 Task: Add Sprouts Avocado Cooking Spray to the cart.
Action: Mouse moved to (16, 60)
Screenshot: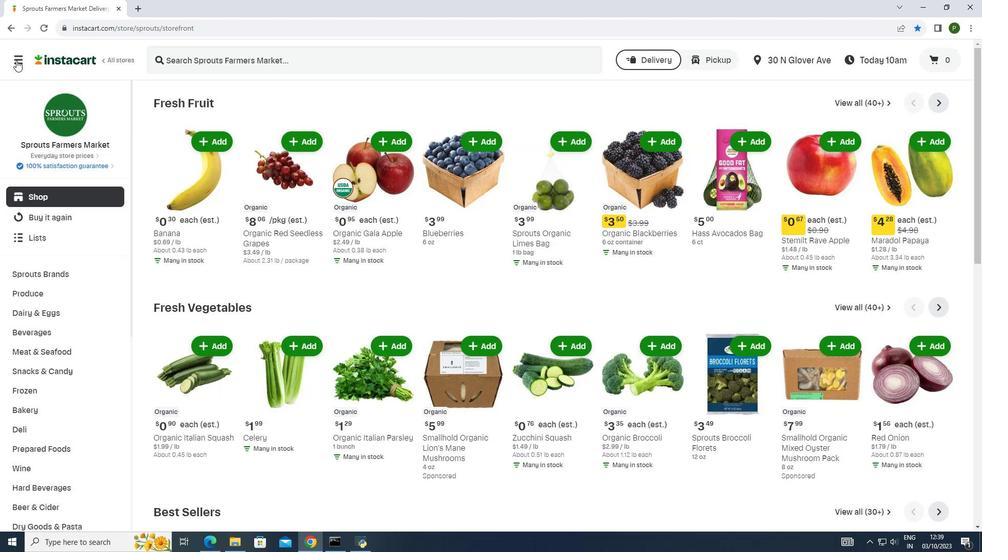 
Action: Mouse pressed left at (16, 60)
Screenshot: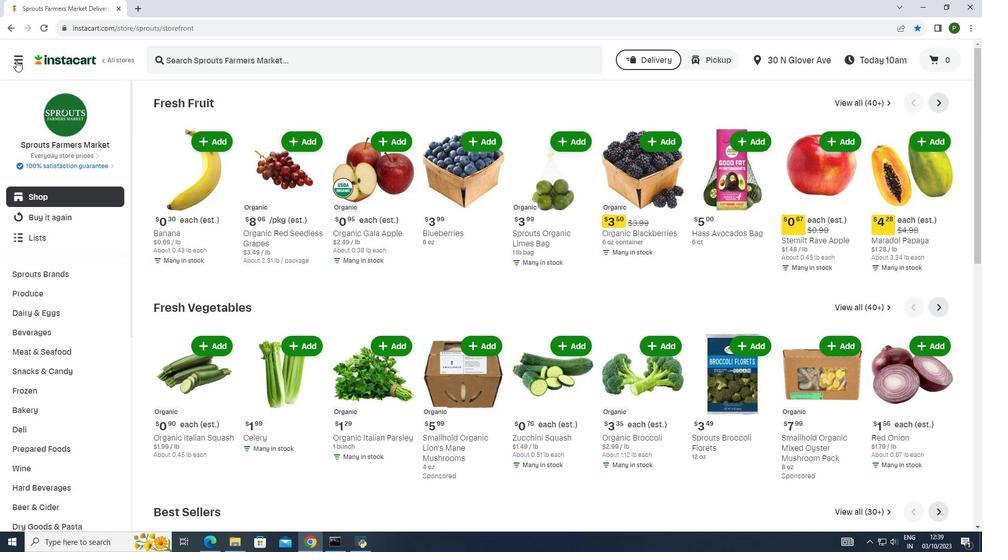 
Action: Mouse moved to (58, 271)
Screenshot: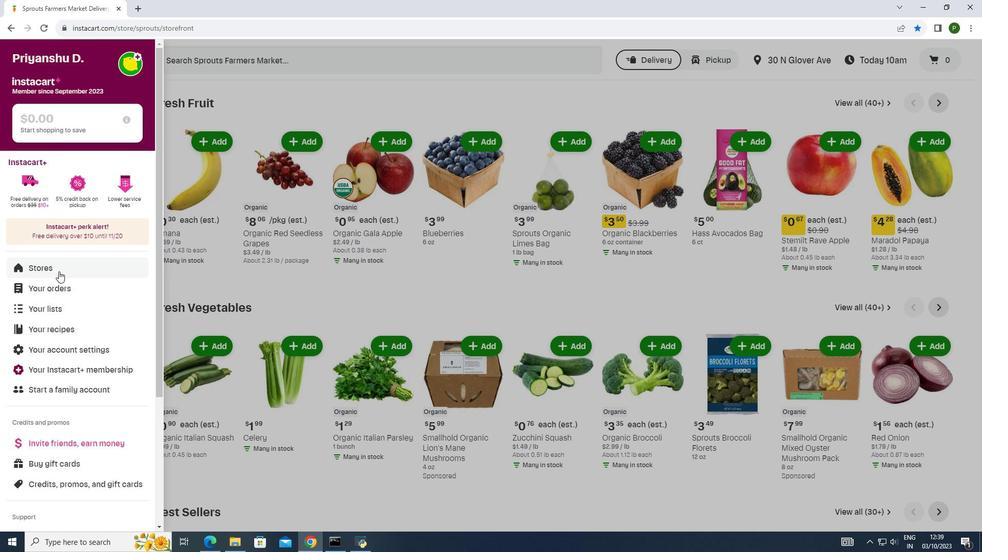 
Action: Mouse pressed left at (58, 271)
Screenshot: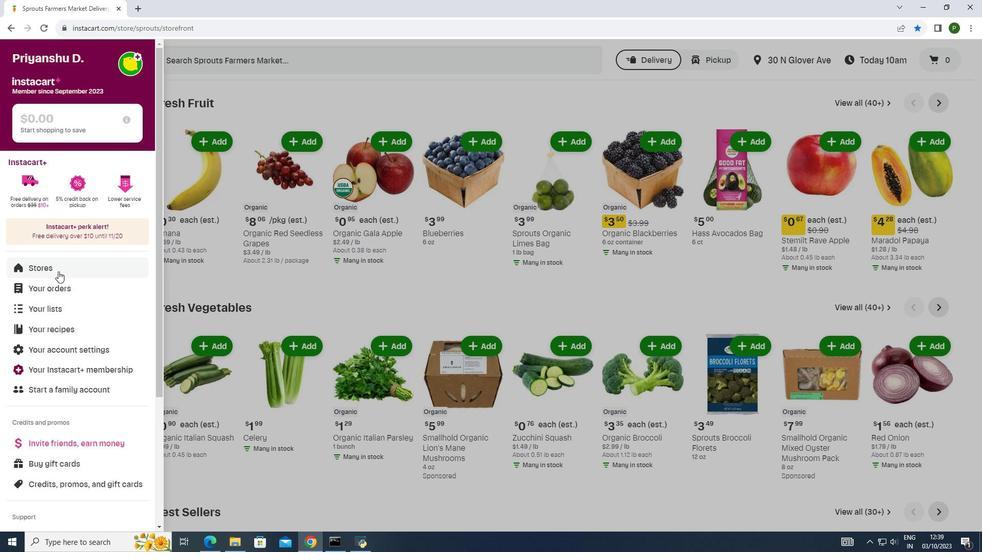 
Action: Mouse moved to (226, 105)
Screenshot: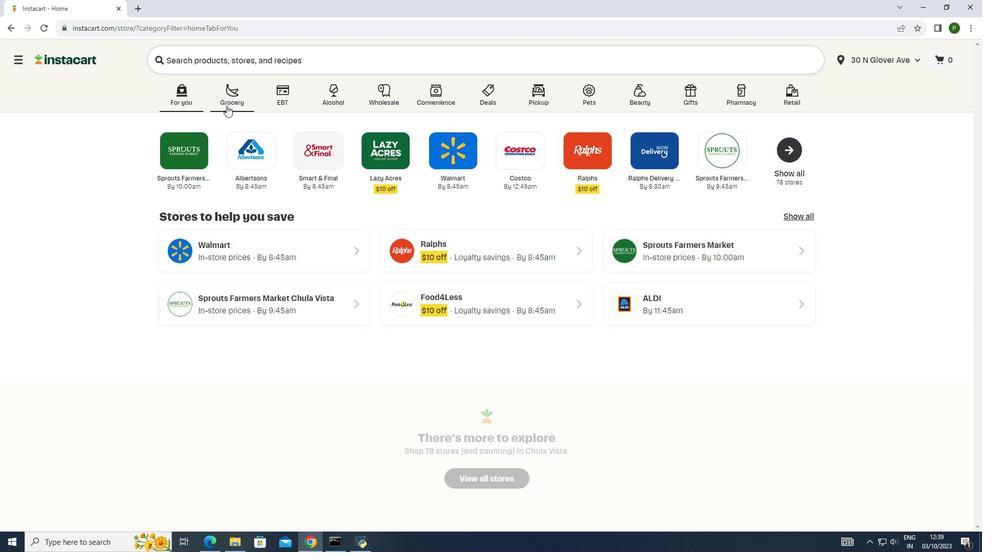 
Action: Mouse pressed left at (226, 105)
Screenshot: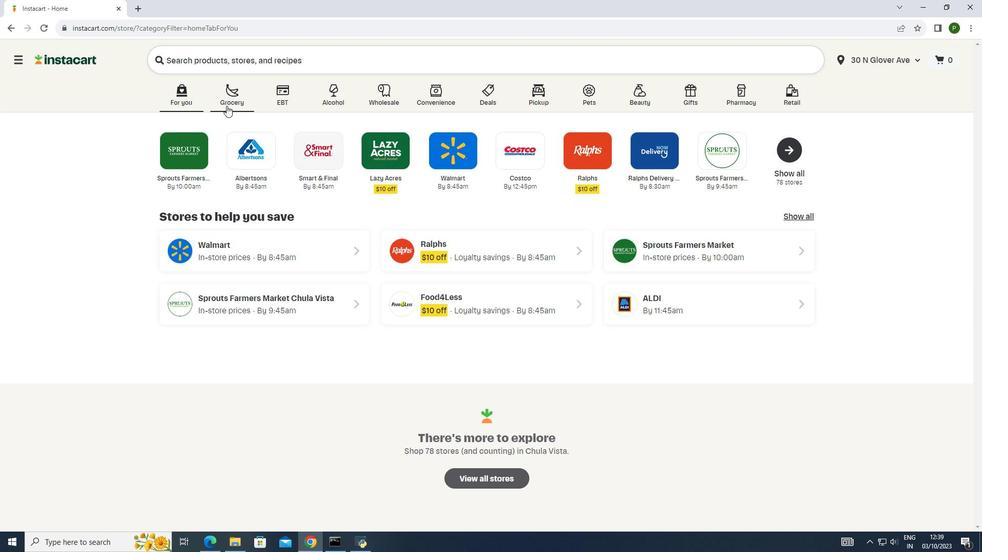 
Action: Mouse moved to (521, 145)
Screenshot: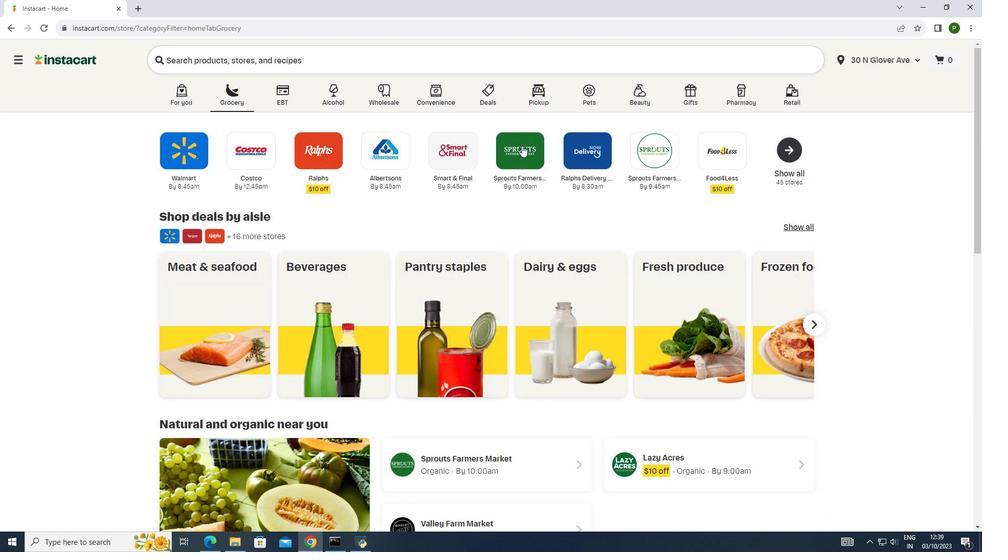 
Action: Mouse pressed left at (521, 145)
Screenshot: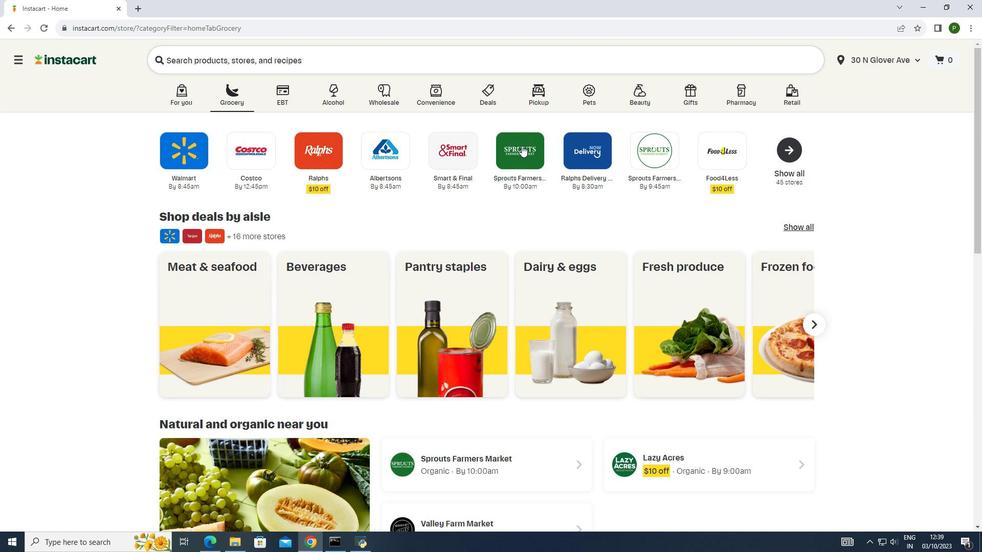 
Action: Mouse moved to (89, 273)
Screenshot: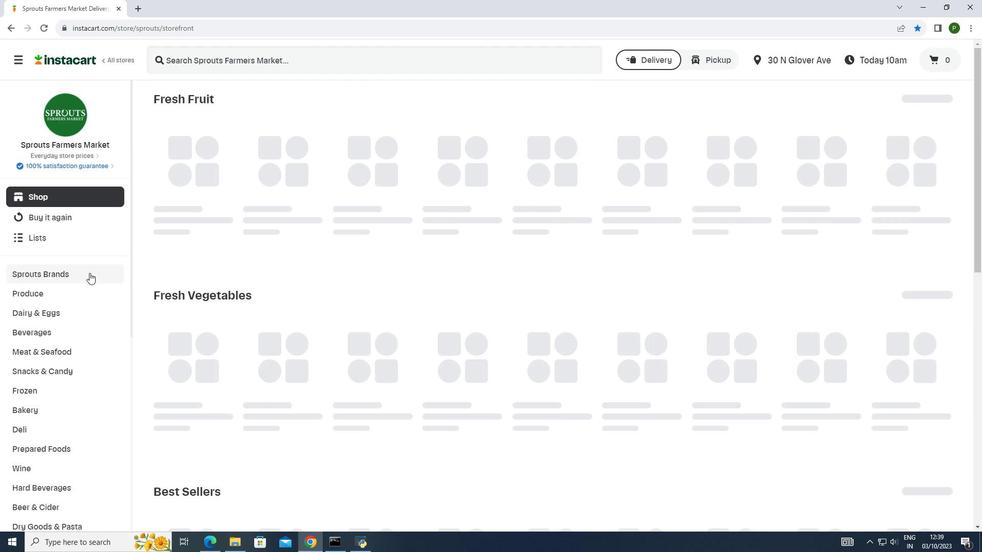 
Action: Mouse pressed left at (89, 273)
Screenshot: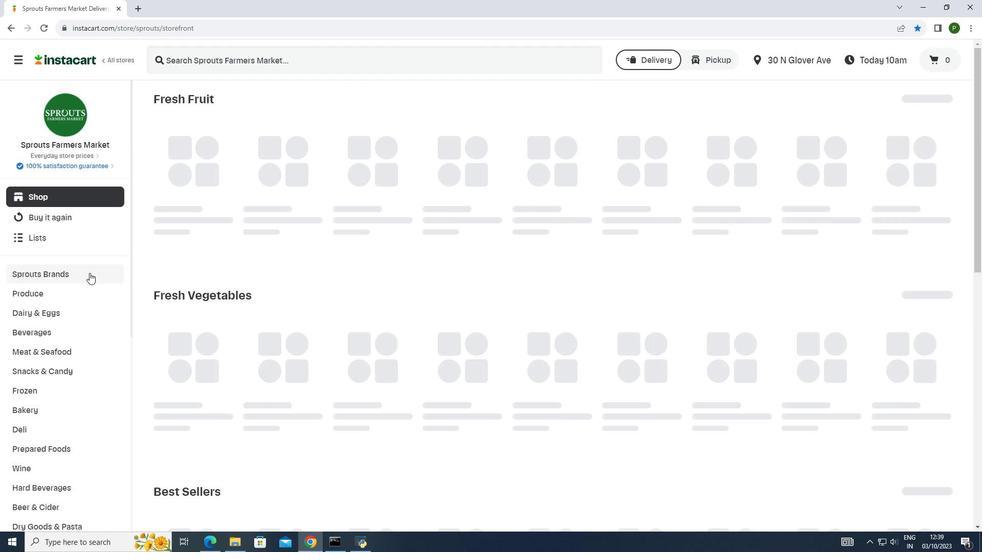 
Action: Mouse moved to (56, 350)
Screenshot: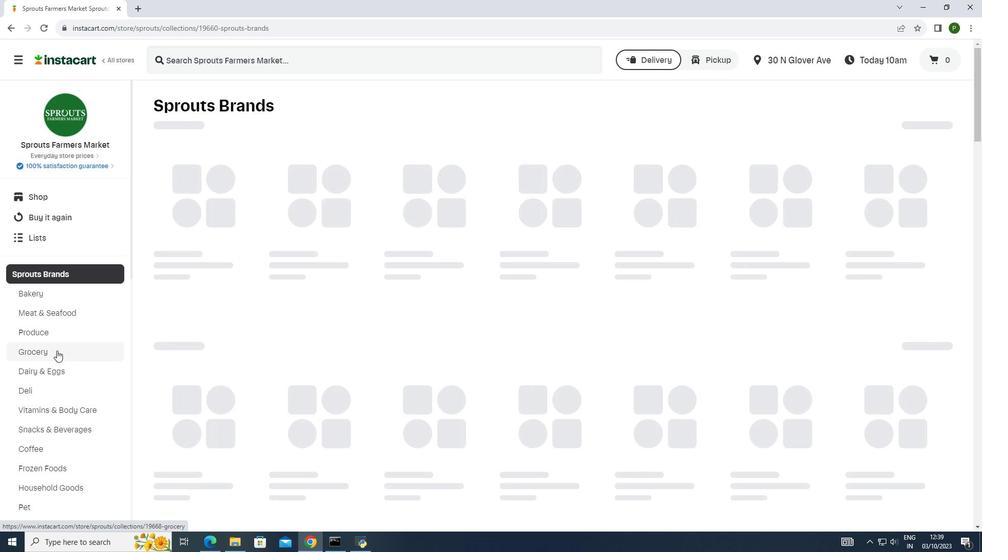 
Action: Mouse pressed left at (56, 350)
Screenshot: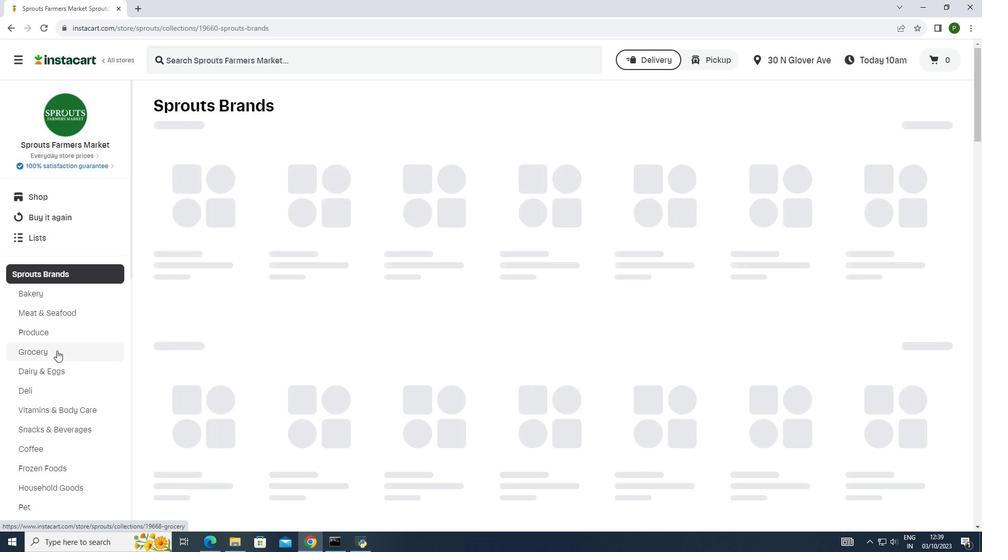 
Action: Mouse moved to (273, 188)
Screenshot: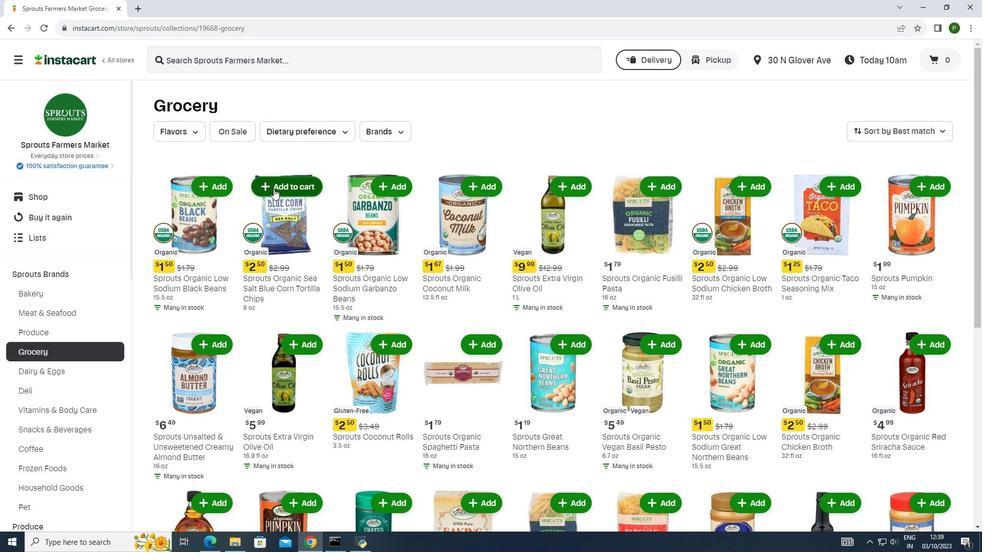 
Action: Mouse scrolled (273, 188) with delta (0, 0)
Screenshot: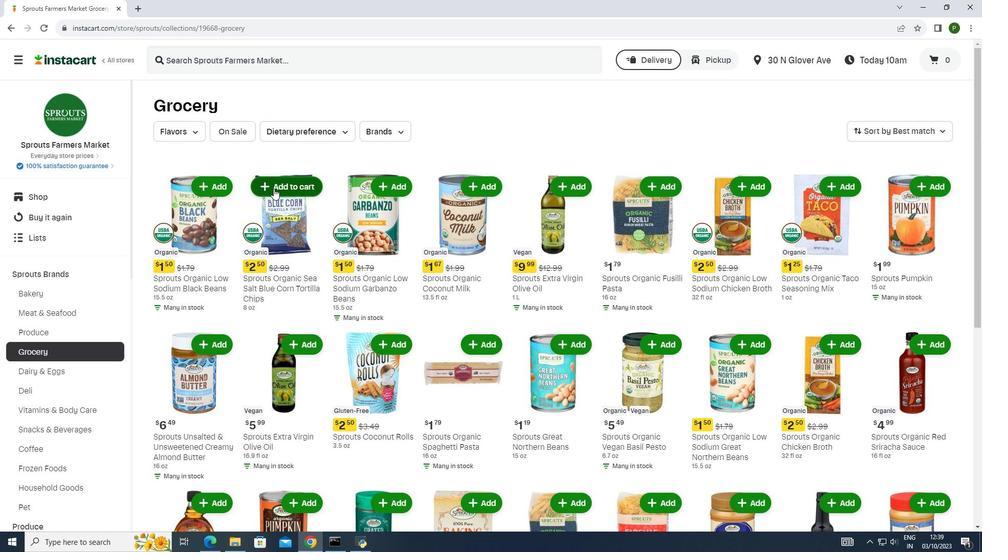 
Action: Mouse scrolled (273, 188) with delta (0, 0)
Screenshot: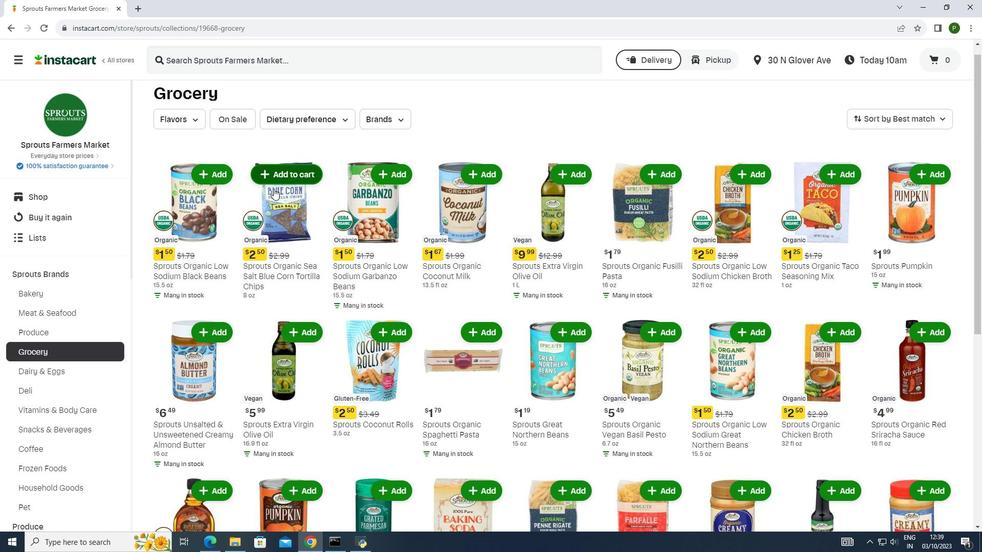 
Action: Mouse scrolled (273, 188) with delta (0, 0)
Screenshot: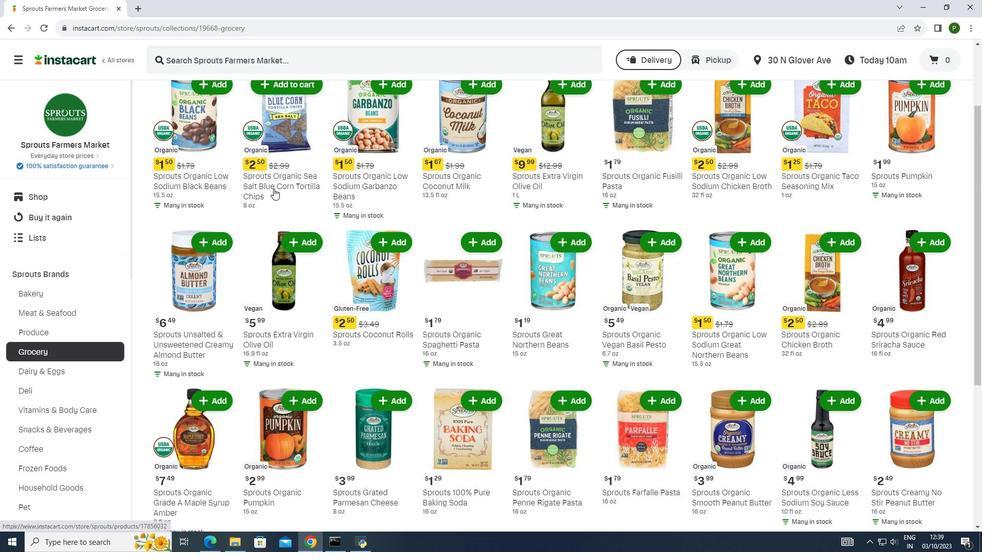 
Action: Mouse scrolled (273, 188) with delta (0, 0)
Screenshot: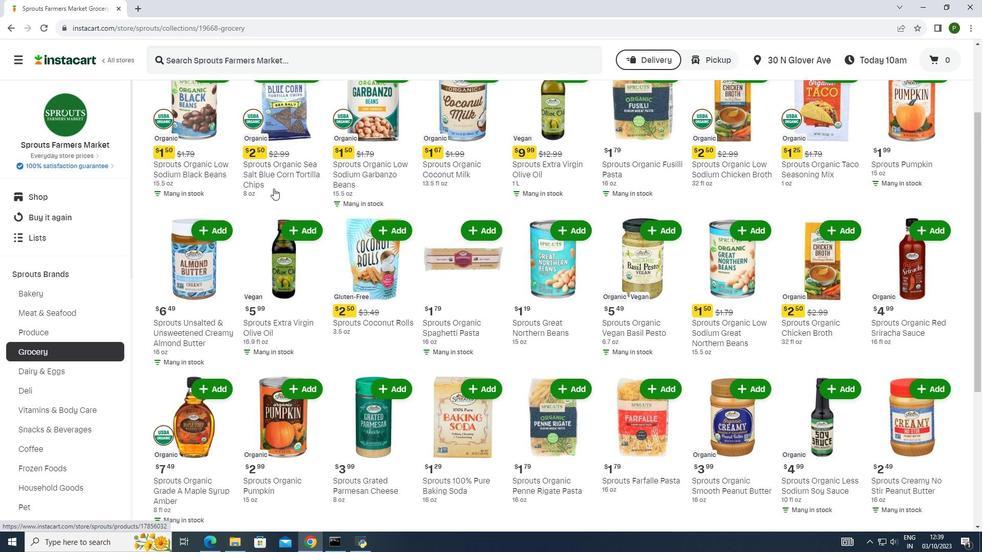 
Action: Mouse scrolled (273, 188) with delta (0, 0)
Screenshot: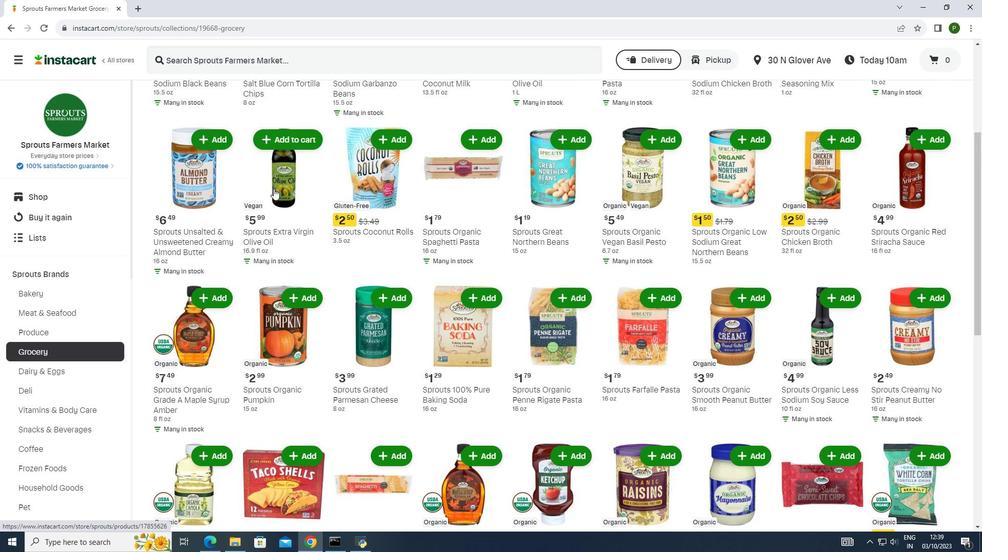
Action: Mouse scrolled (273, 188) with delta (0, 0)
Screenshot: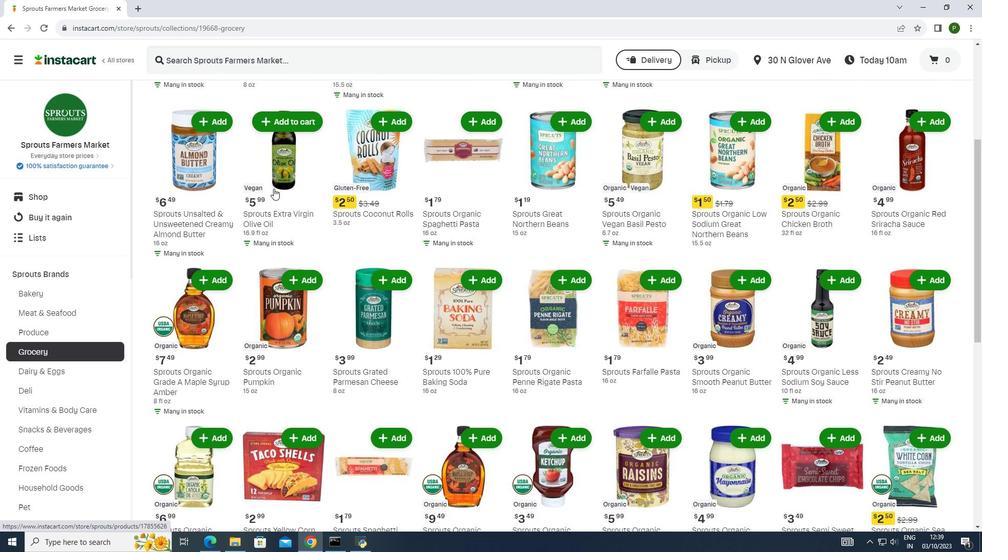 
Action: Mouse scrolled (273, 188) with delta (0, 0)
Screenshot: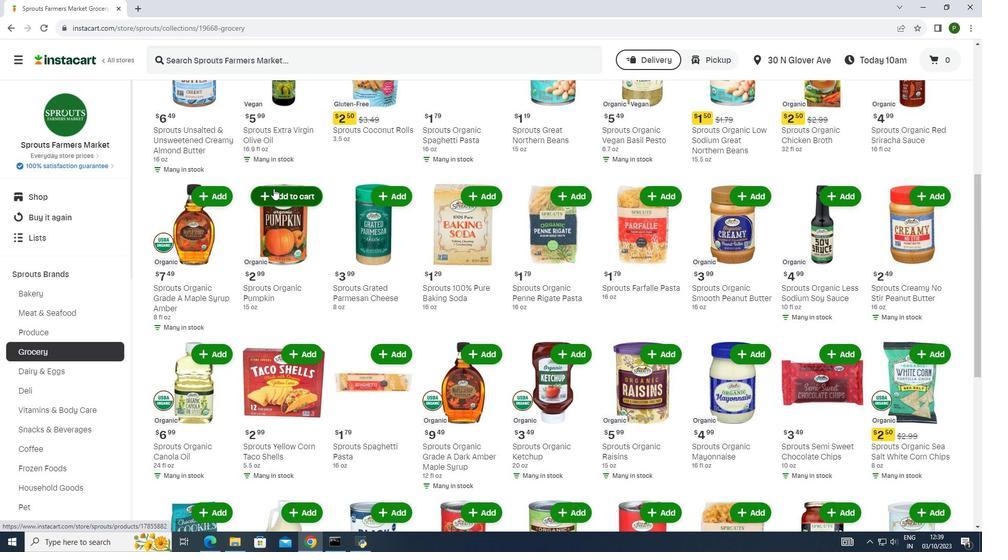 
Action: Mouse scrolled (273, 188) with delta (0, 0)
Screenshot: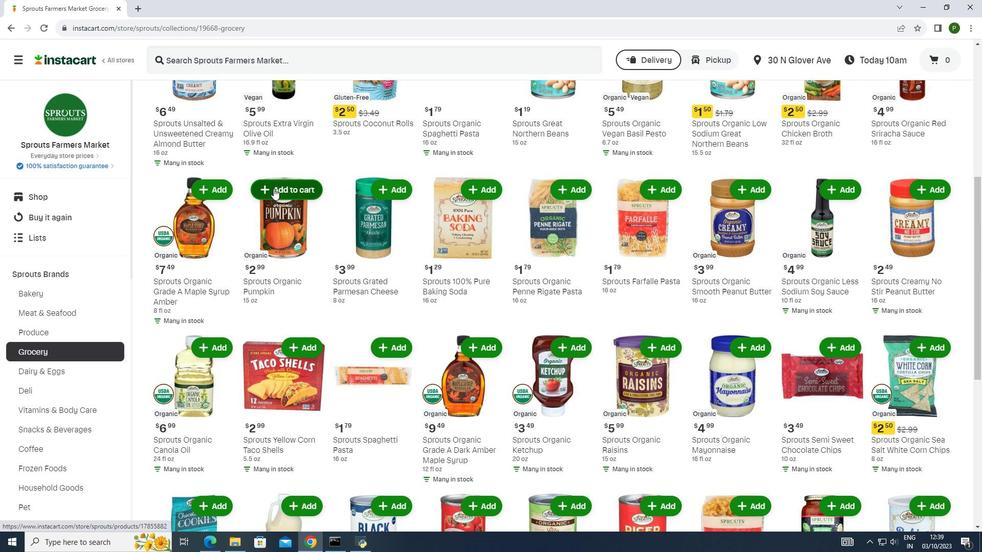 
Action: Mouse scrolled (273, 188) with delta (0, 0)
Screenshot: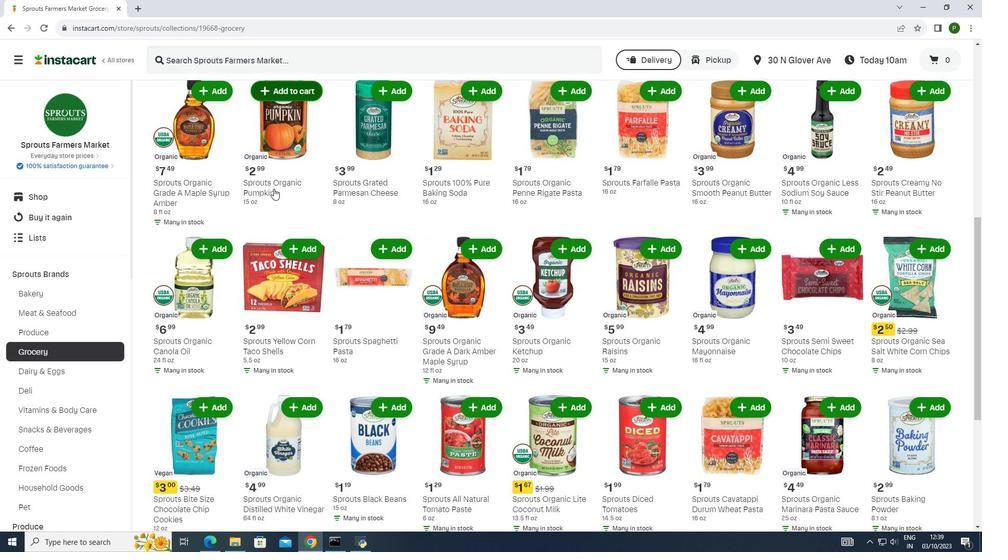 
Action: Mouse scrolled (273, 188) with delta (0, 0)
Screenshot: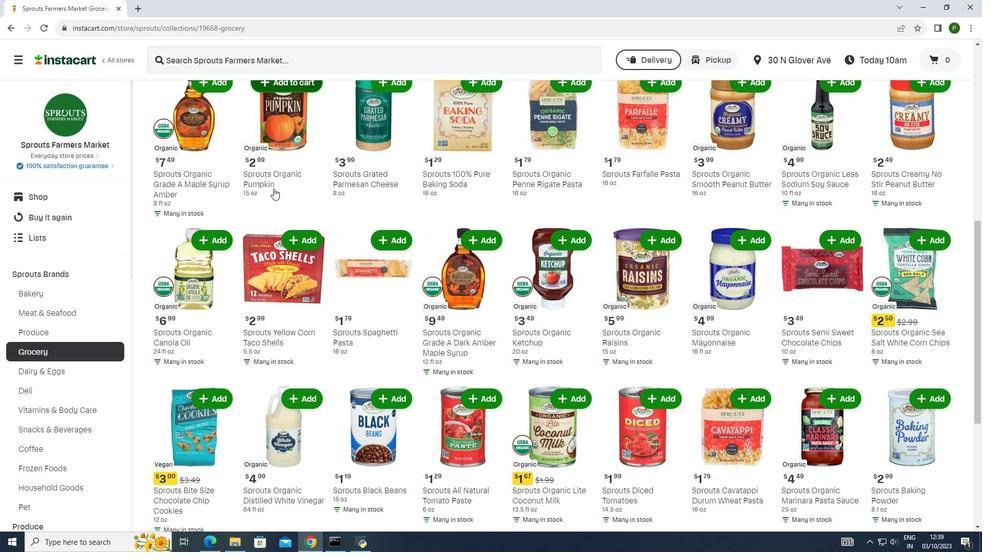 
Action: Mouse scrolled (273, 188) with delta (0, 0)
Screenshot: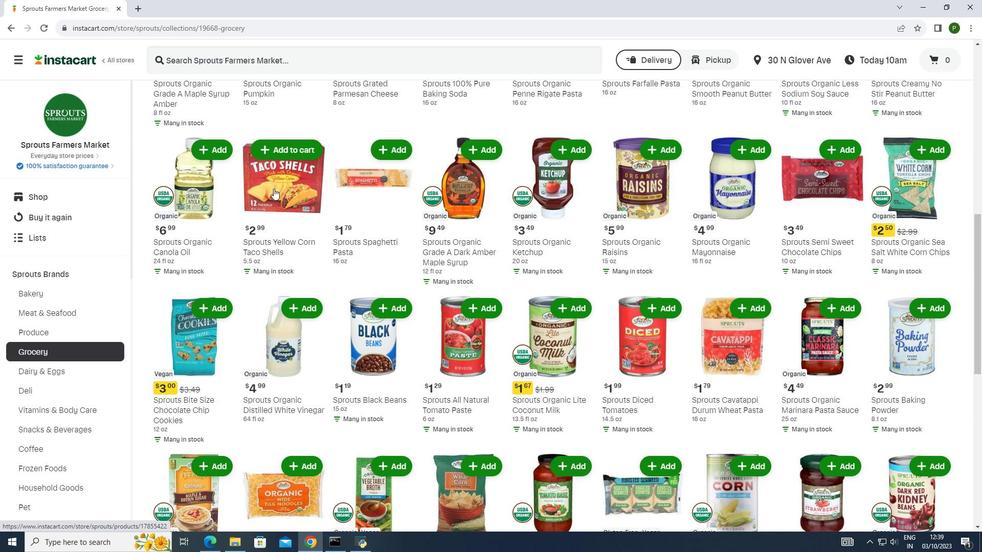 
Action: Mouse scrolled (273, 188) with delta (0, 0)
Screenshot: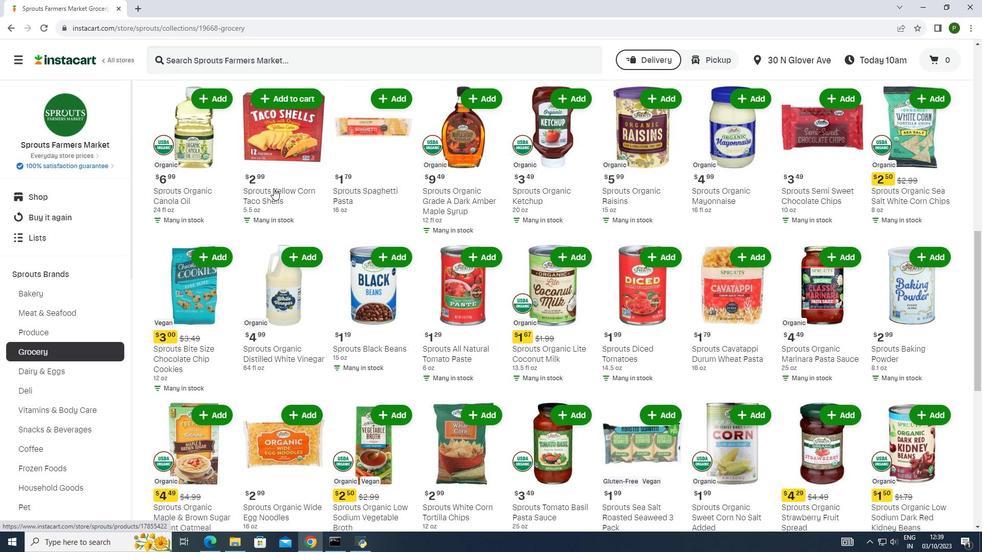 
Action: Mouse scrolled (273, 188) with delta (0, 0)
Screenshot: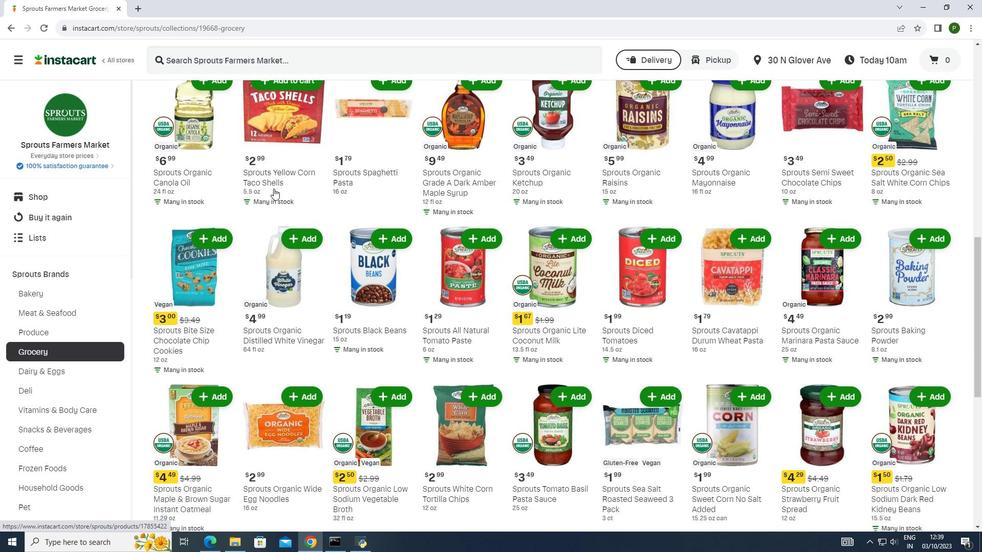 
Action: Mouse scrolled (273, 188) with delta (0, 0)
Screenshot: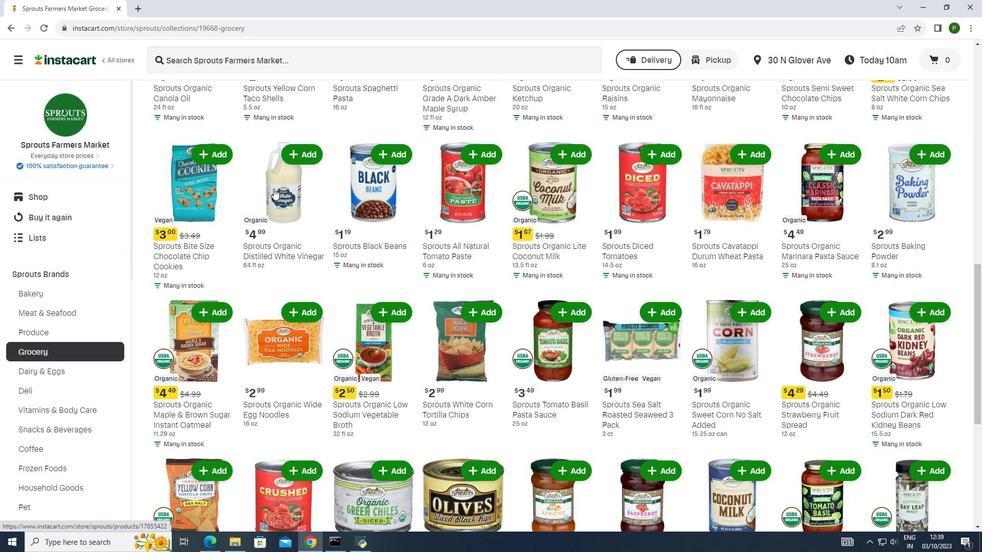 
Action: Mouse scrolled (273, 188) with delta (0, 0)
Screenshot: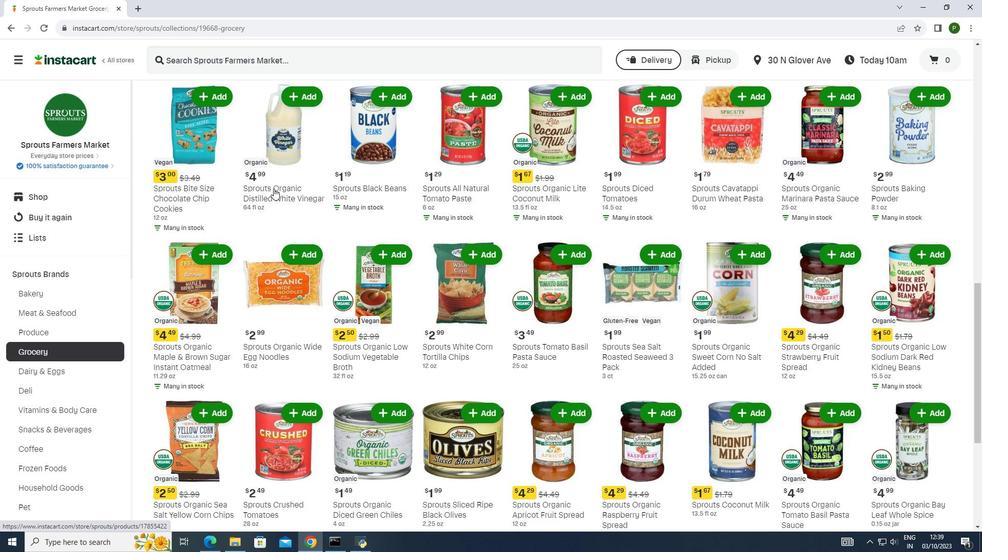 
Action: Mouse scrolled (273, 188) with delta (0, 0)
Screenshot: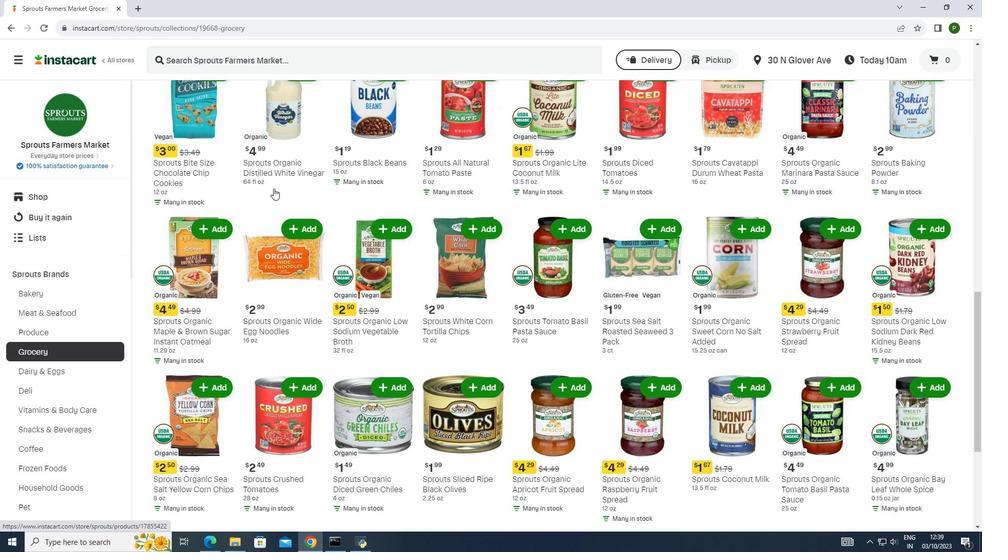 
Action: Mouse scrolled (273, 188) with delta (0, 0)
Screenshot: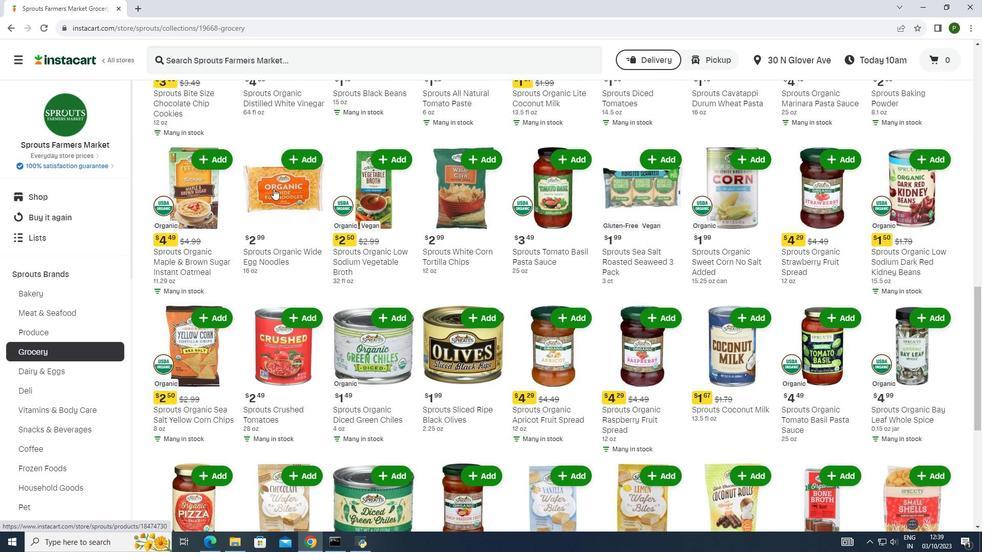 
Action: Mouse scrolled (273, 188) with delta (0, 0)
Screenshot: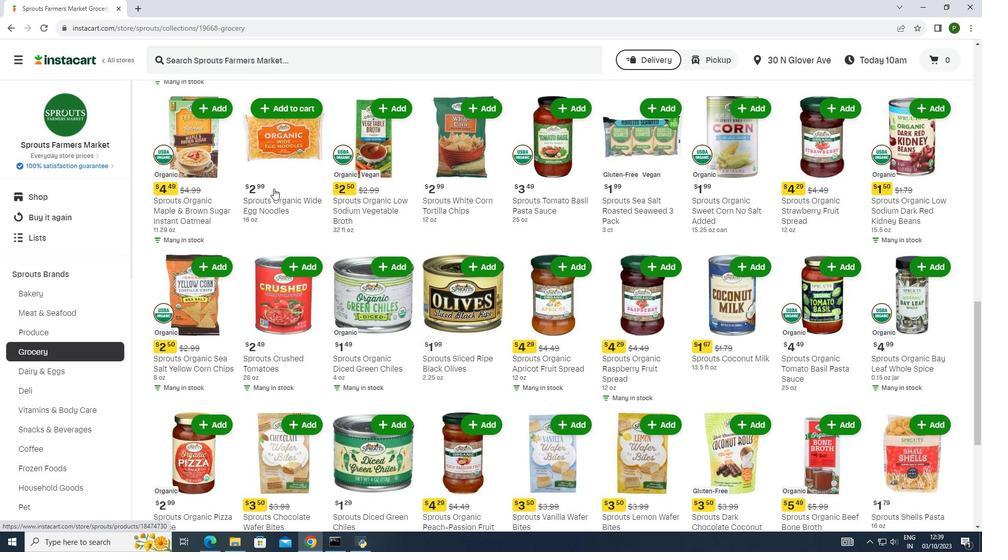 
Action: Mouse scrolled (273, 188) with delta (0, 0)
Screenshot: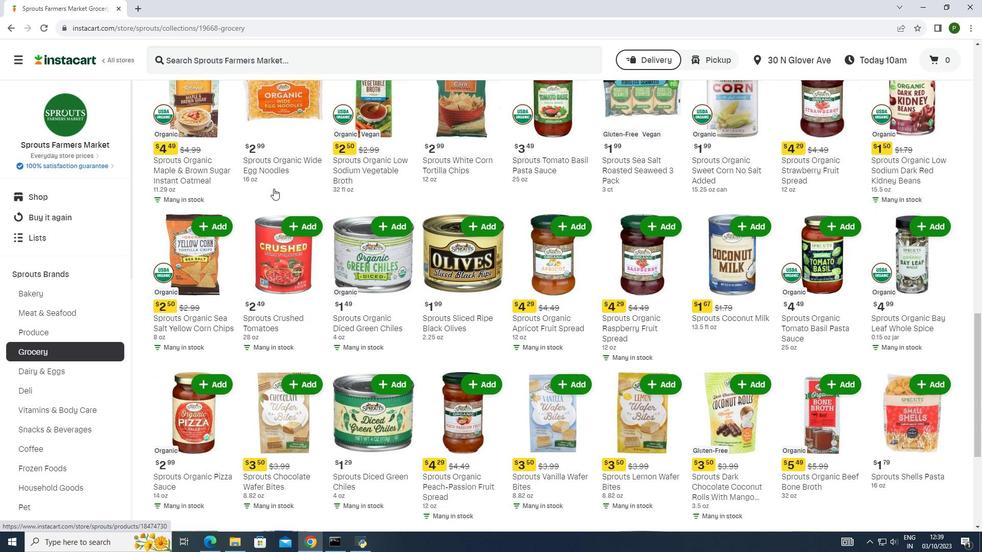 
Action: Mouse scrolled (273, 188) with delta (0, 0)
Screenshot: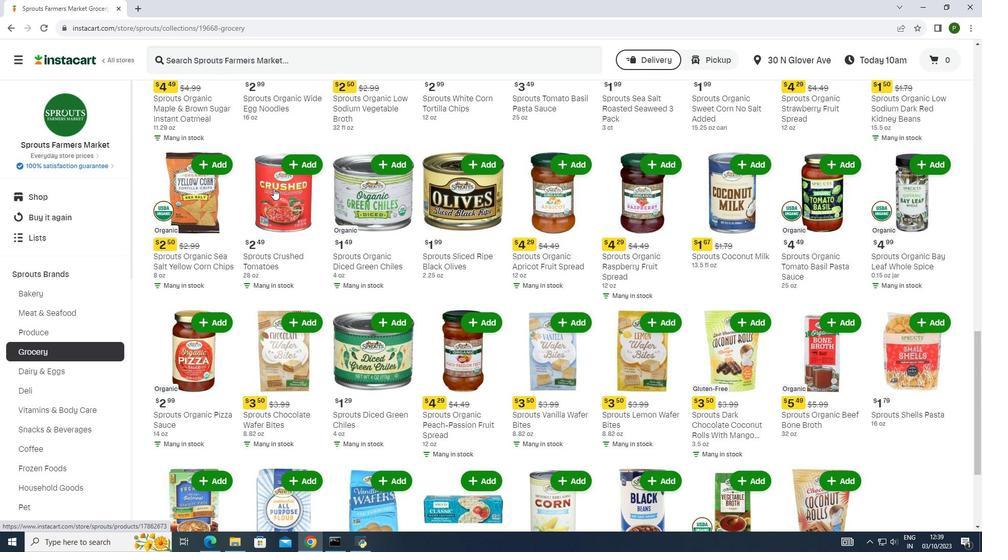 
Action: Mouse scrolled (273, 188) with delta (0, 0)
Screenshot: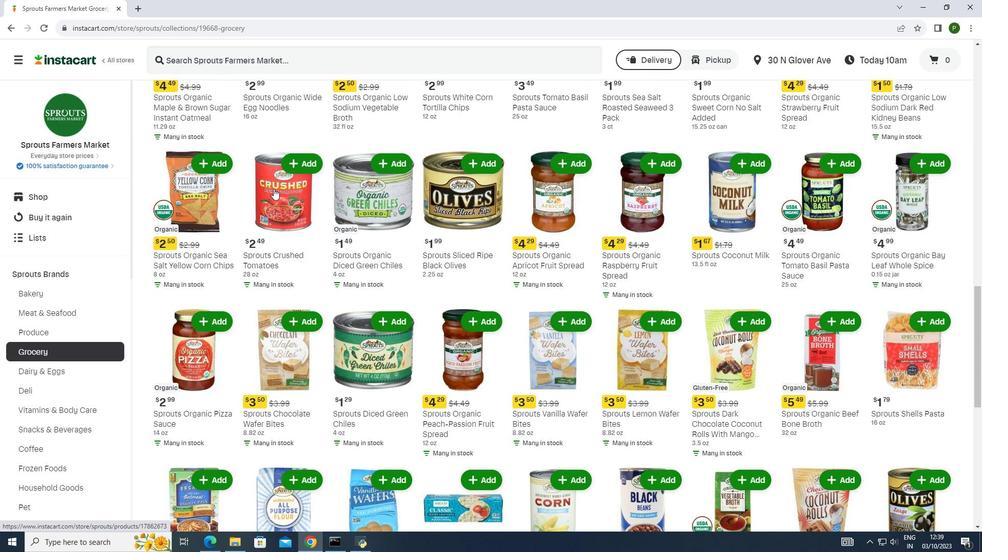 
Action: Mouse scrolled (273, 188) with delta (0, 0)
Screenshot: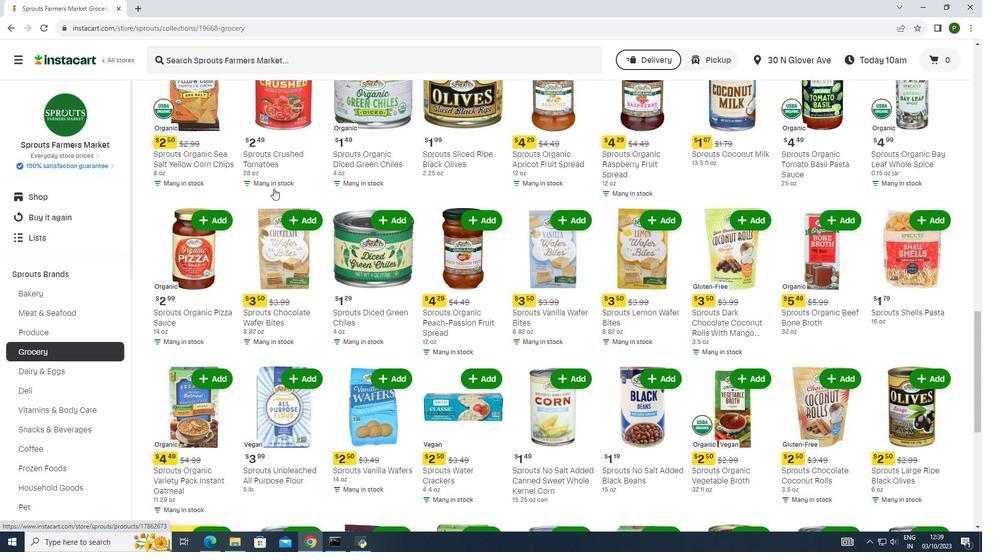 
Action: Mouse scrolled (273, 188) with delta (0, 0)
Screenshot: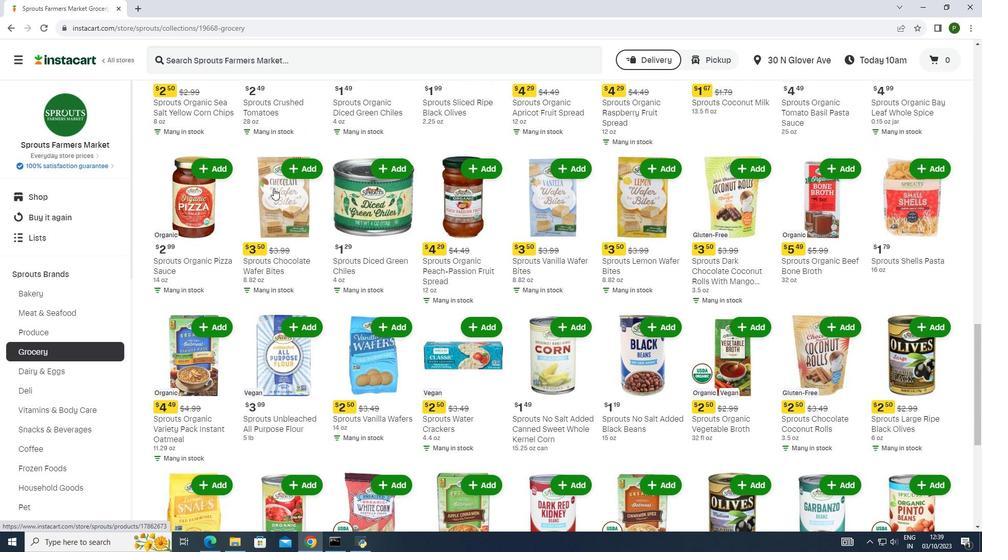 
Action: Mouse scrolled (273, 188) with delta (0, 0)
Screenshot: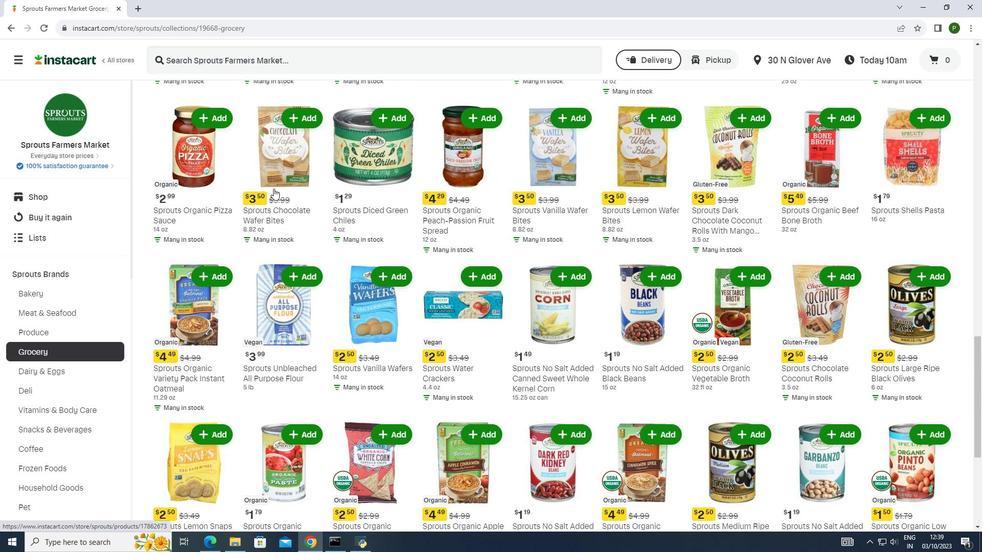 
Action: Mouse scrolled (273, 188) with delta (0, 0)
Screenshot: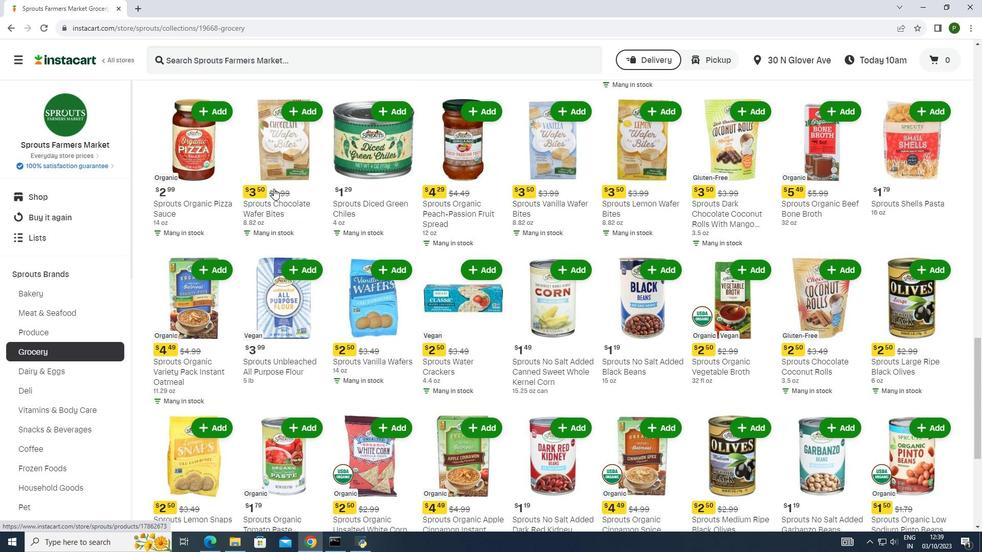 
Action: Mouse scrolled (273, 188) with delta (0, 0)
Screenshot: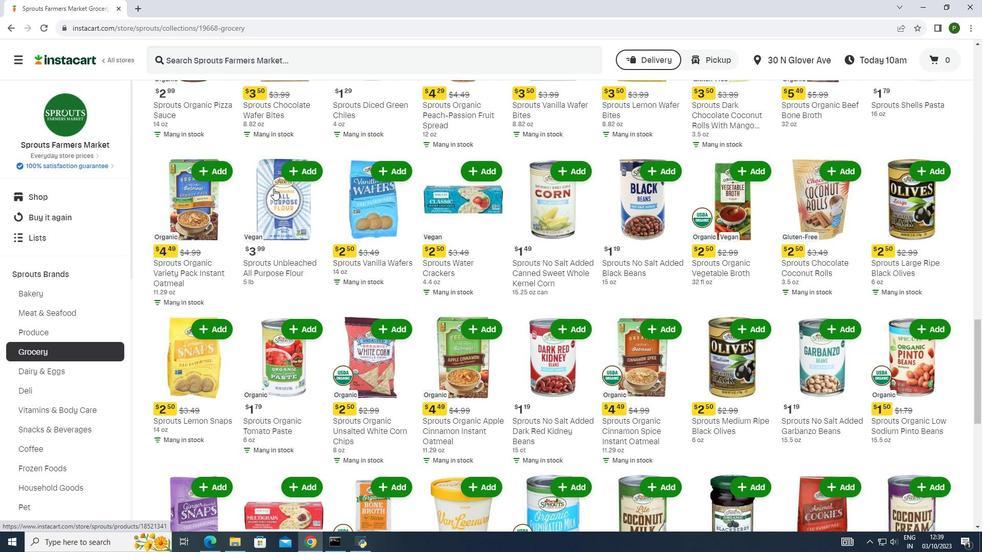 
Action: Mouse scrolled (273, 188) with delta (0, 0)
Screenshot: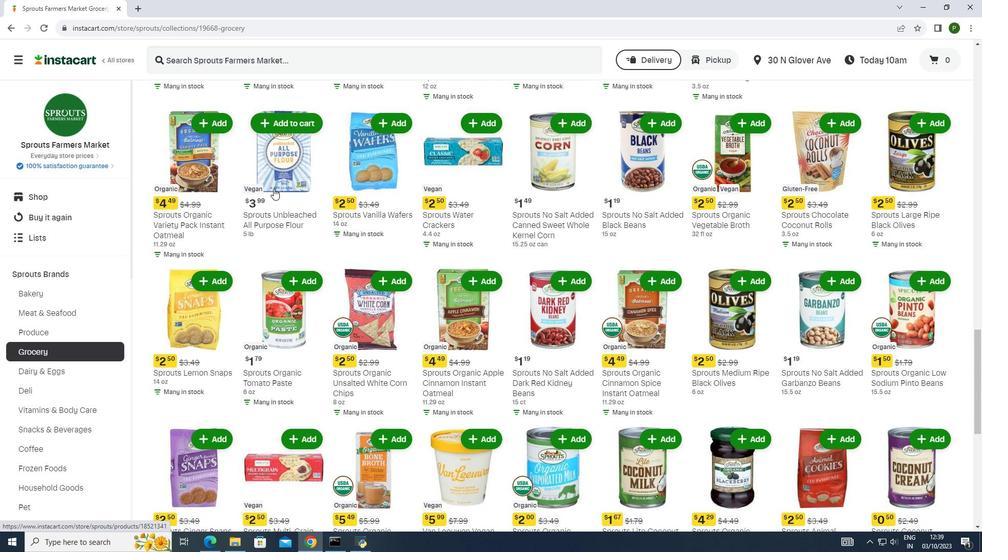 
Action: Mouse scrolled (273, 188) with delta (0, 0)
Screenshot: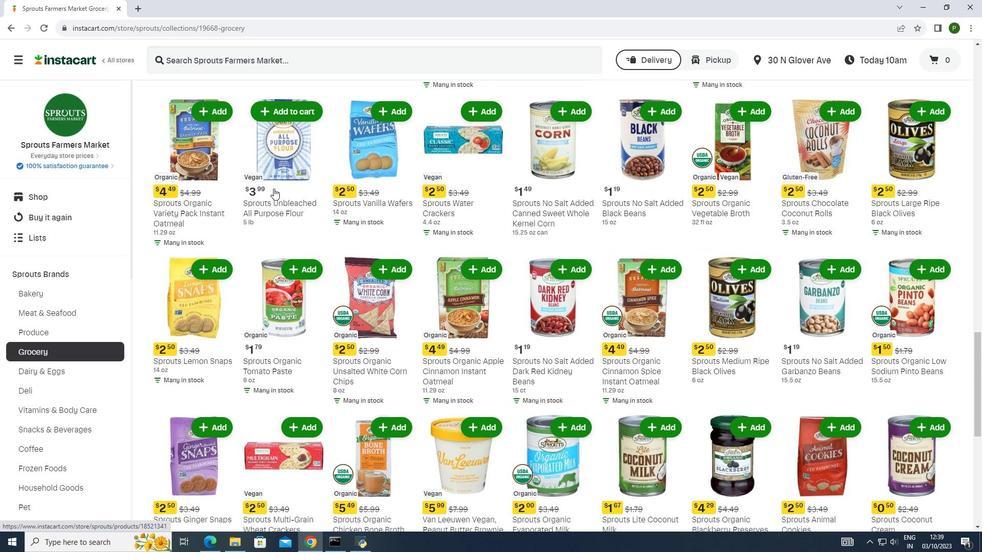 
Action: Mouse scrolled (273, 188) with delta (0, 0)
Screenshot: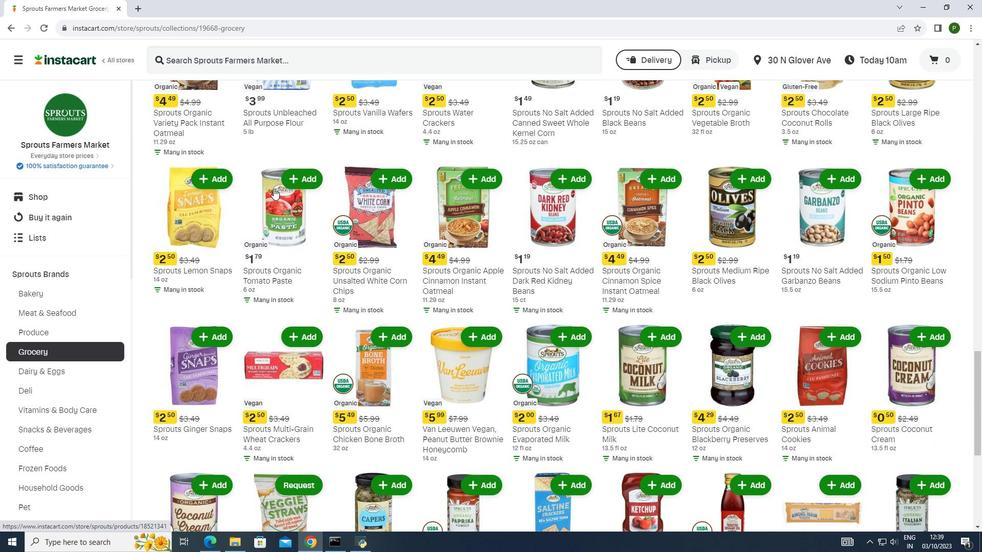 
Action: Mouse scrolled (273, 188) with delta (0, 0)
Screenshot: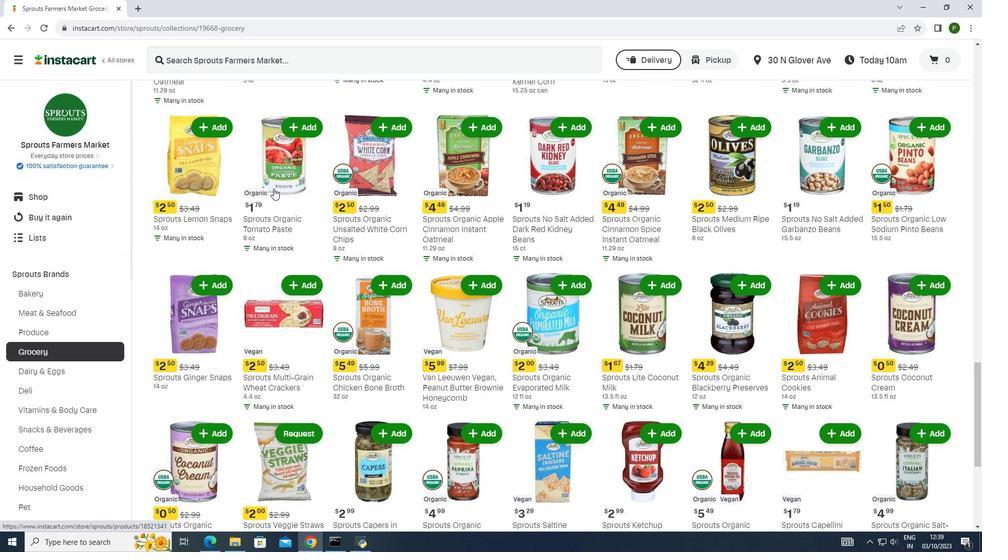 
Action: Mouse scrolled (273, 188) with delta (0, 0)
Screenshot: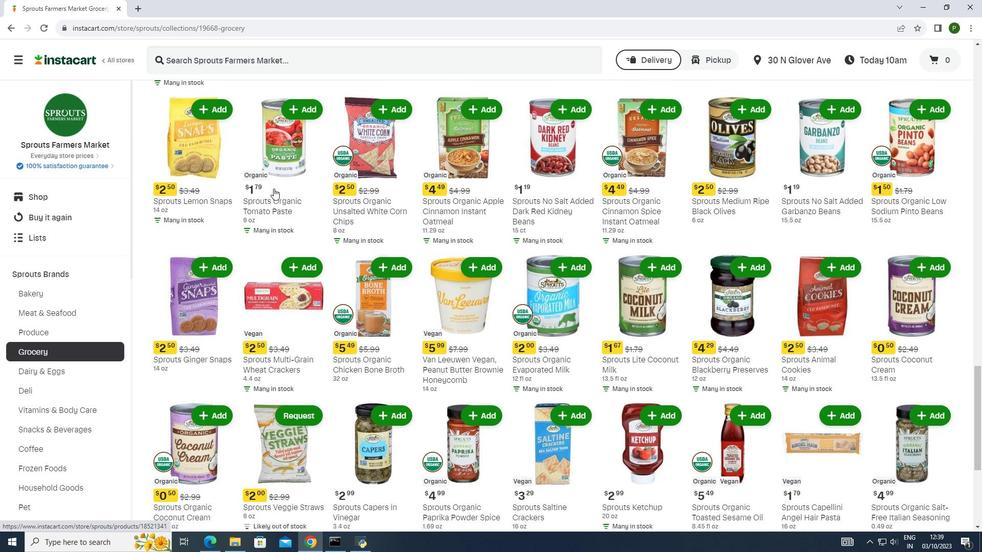 
Action: Mouse scrolled (273, 188) with delta (0, 0)
Screenshot: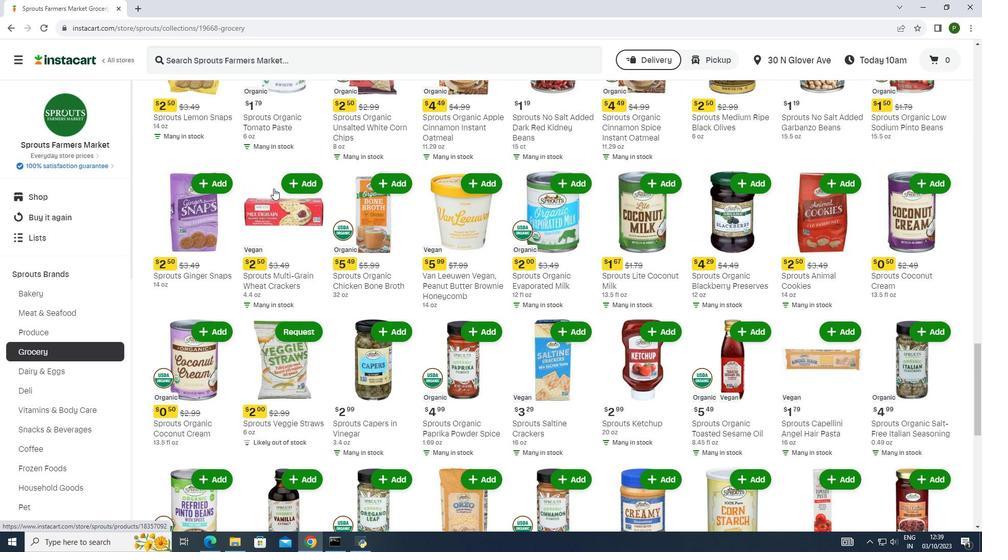 
Action: Mouse scrolled (273, 188) with delta (0, 0)
Screenshot: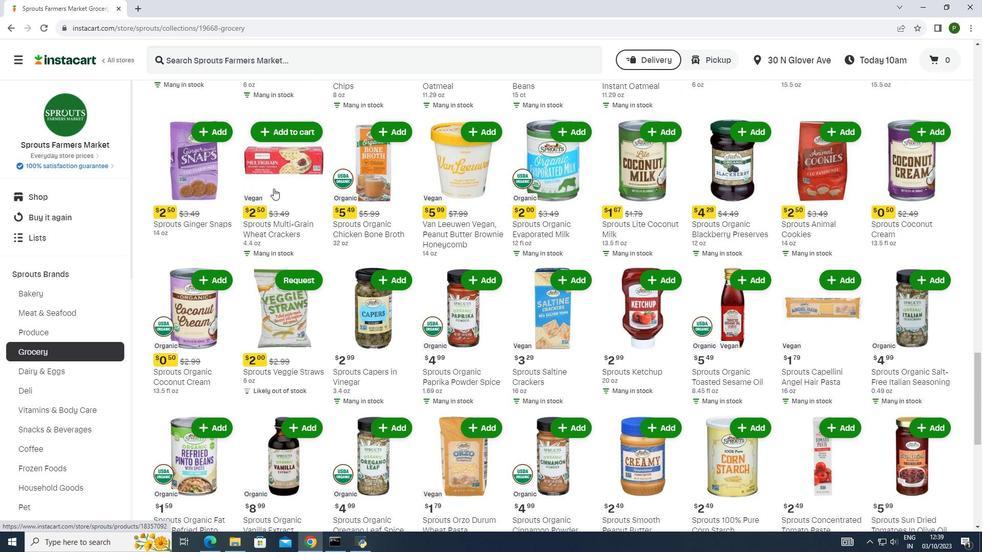 
Action: Mouse scrolled (273, 188) with delta (0, 0)
Screenshot: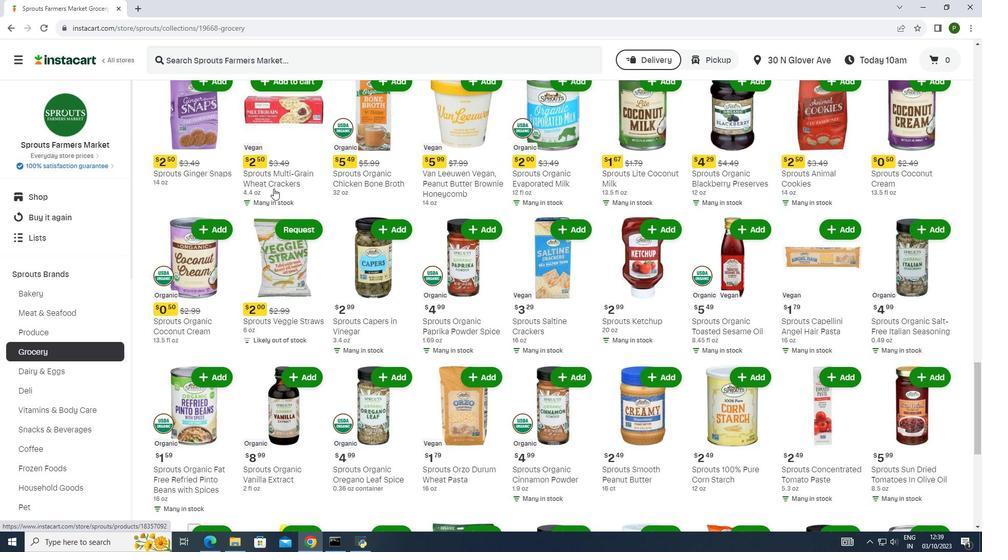 
Action: Mouse scrolled (273, 188) with delta (0, 0)
Screenshot: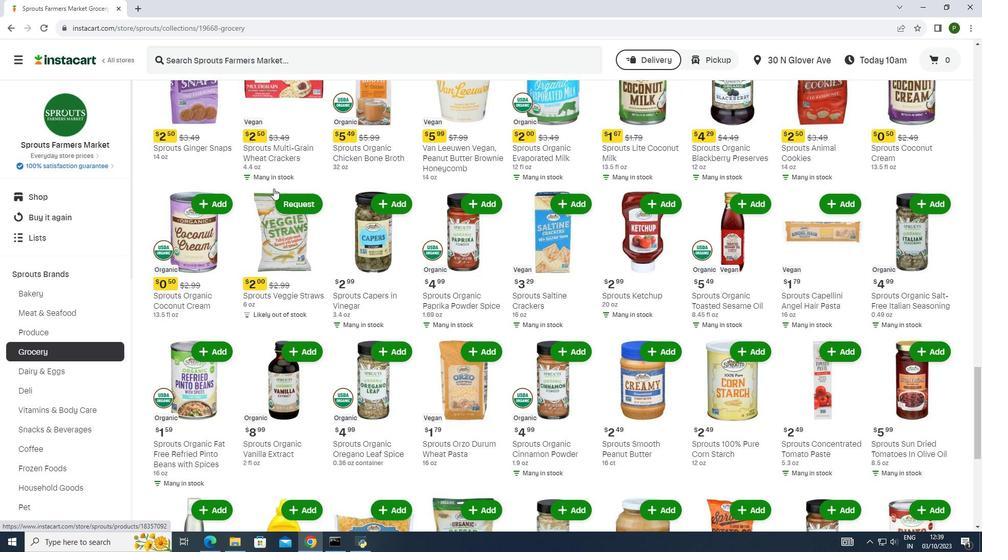 
Action: Mouse scrolled (273, 188) with delta (0, 0)
Screenshot: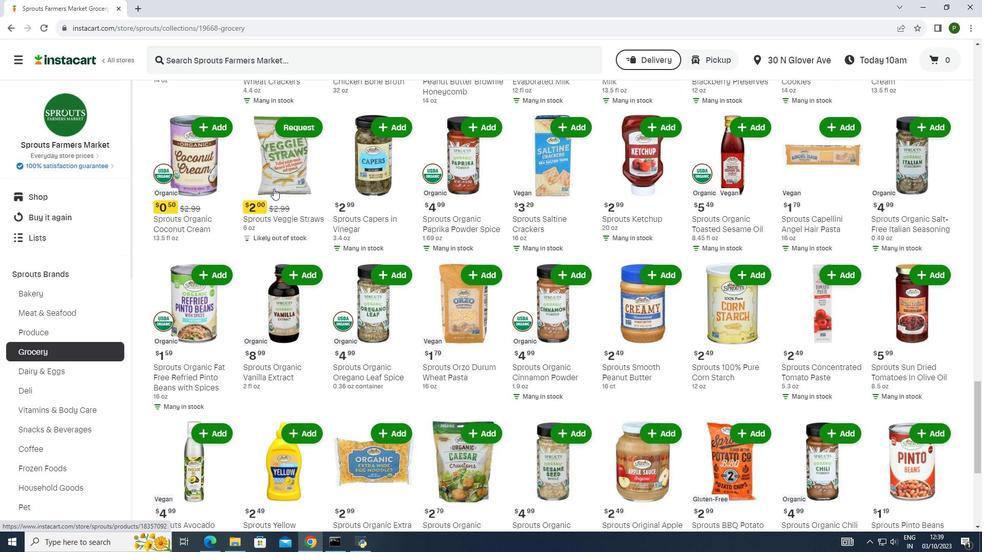 
Action: Mouse scrolled (273, 188) with delta (0, 0)
Screenshot: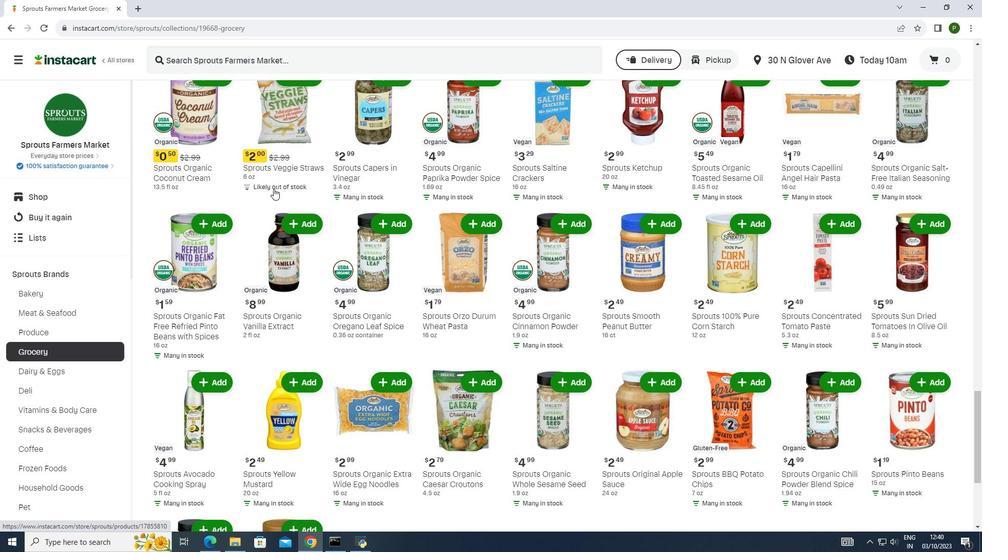 
Action: Mouse scrolled (273, 188) with delta (0, 0)
Screenshot: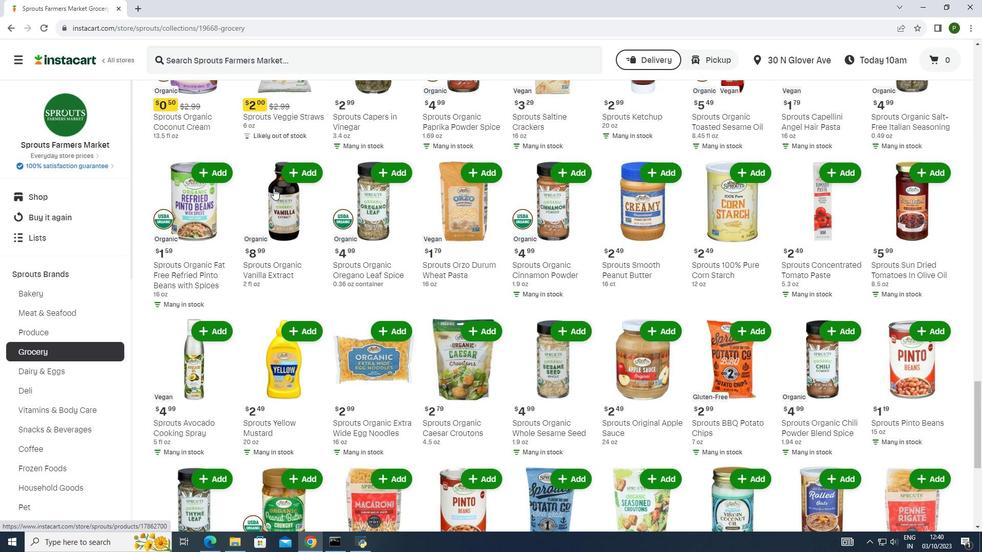 
Action: Mouse scrolled (273, 188) with delta (0, 0)
Screenshot: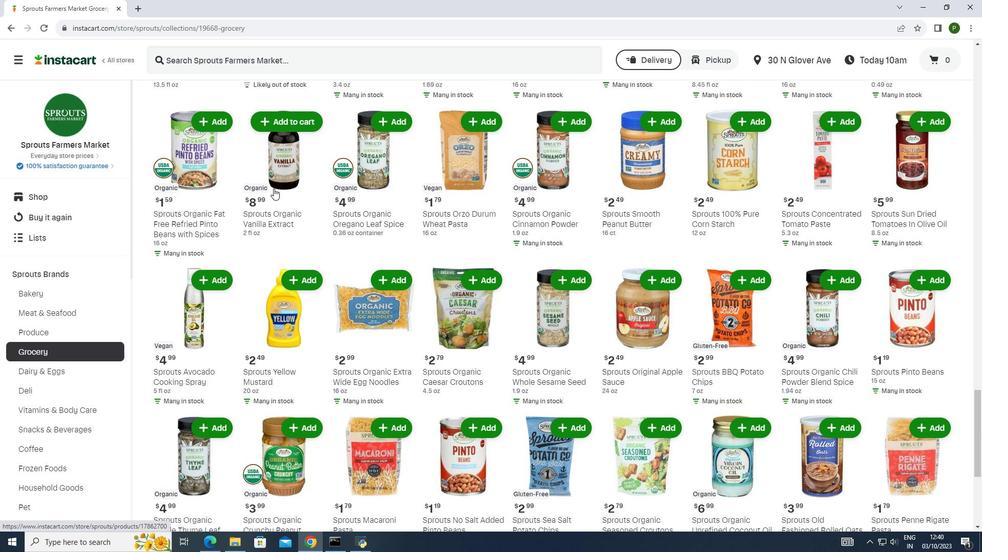 
Action: Mouse scrolled (273, 188) with delta (0, 0)
Screenshot: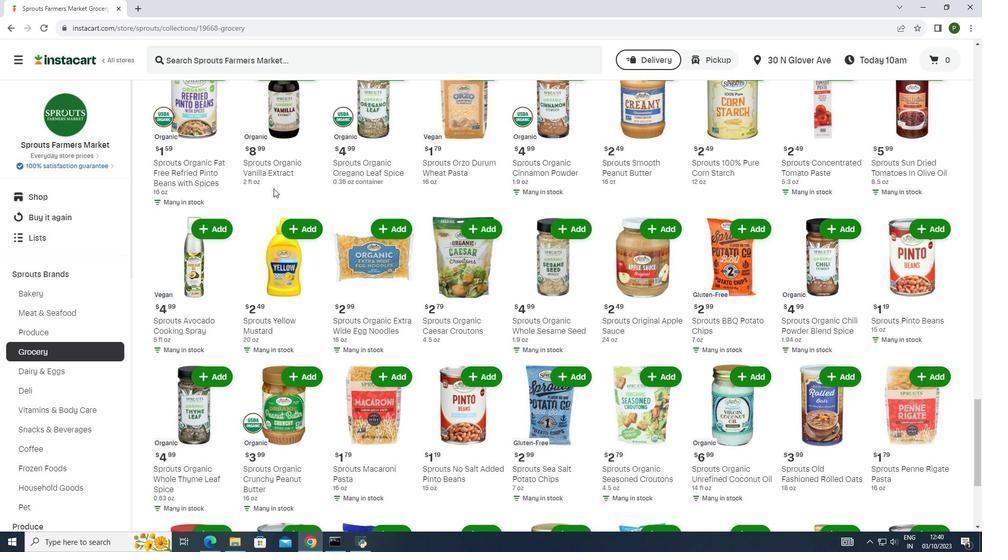 
Action: Mouse moved to (212, 180)
Screenshot: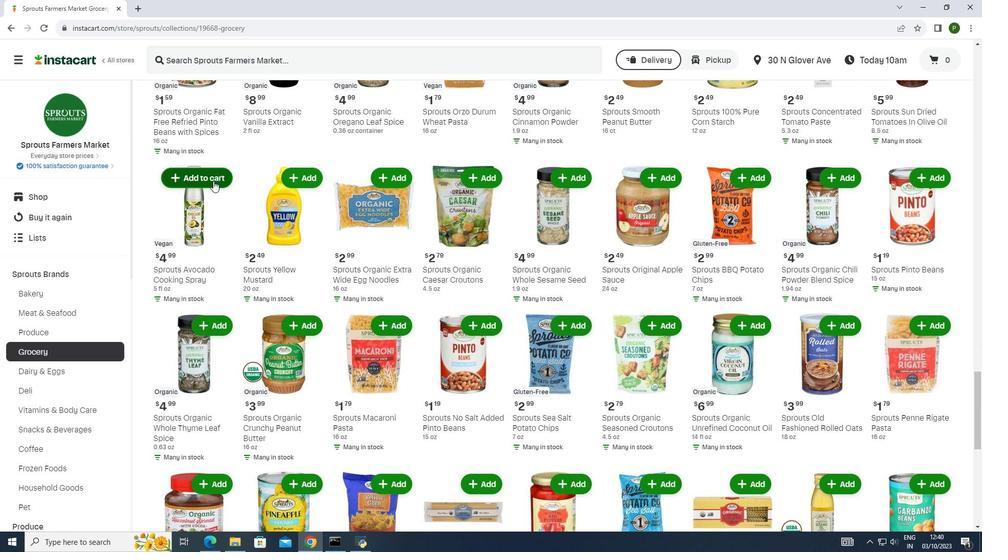 
Action: Mouse pressed left at (212, 180)
Screenshot: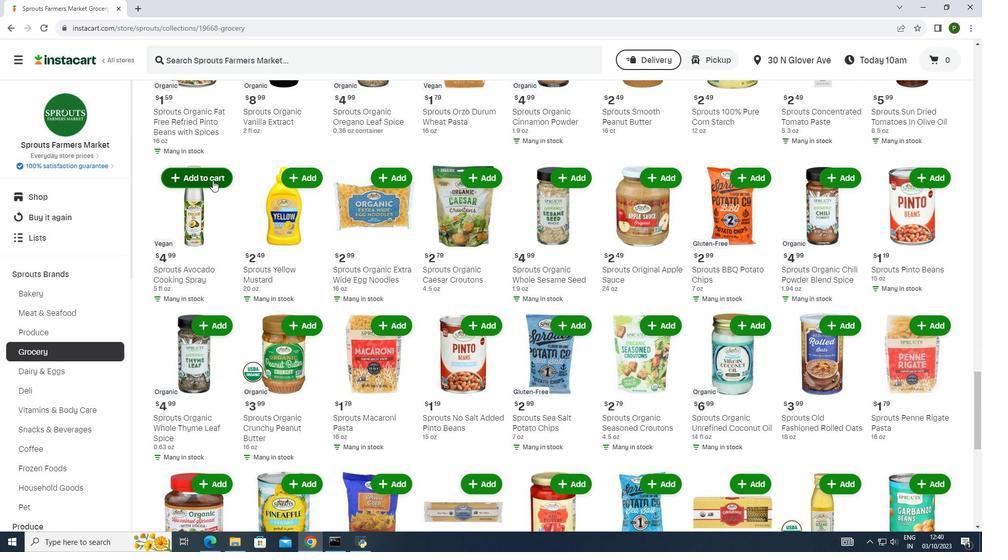 
Action: Mouse moved to (191, 190)
Screenshot: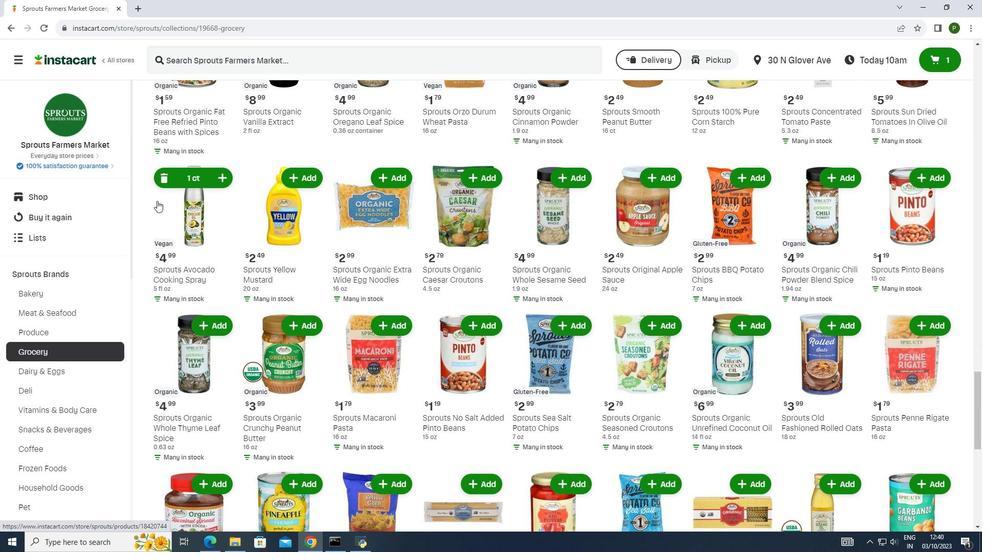 
